 Task: Create a section Agile Artisans and in the section, add a milestone Artificial Intelligence Integration in the project AgileBuddy
Action: Mouse moved to (73, 279)
Screenshot: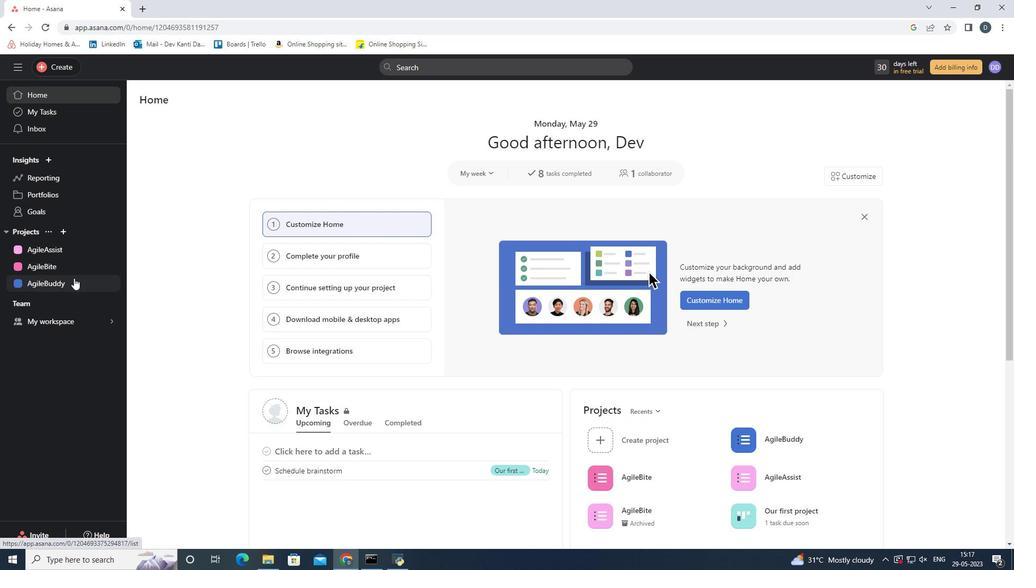 
Action: Mouse pressed left at (73, 279)
Screenshot: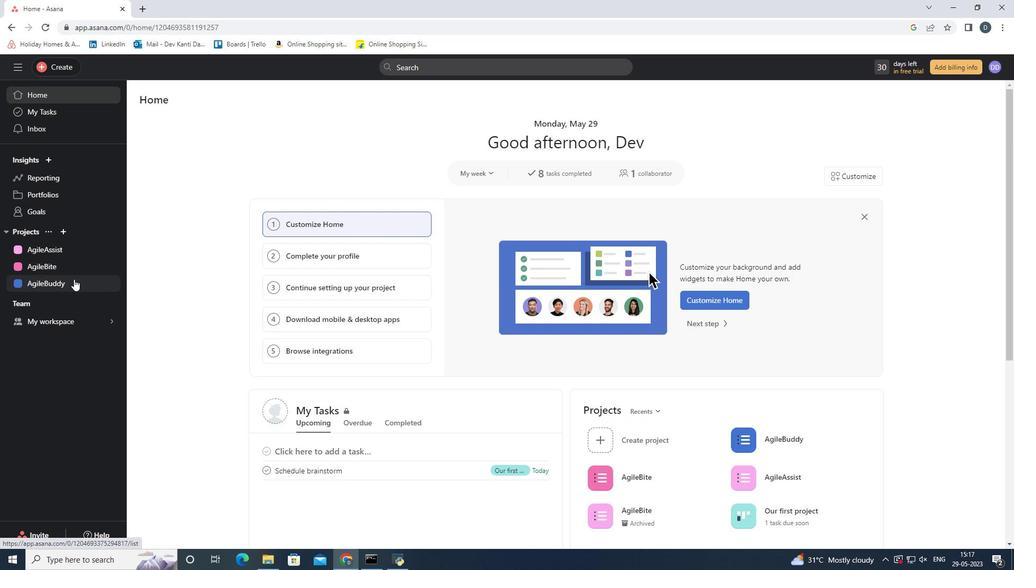 
Action: Mouse moved to (66, 69)
Screenshot: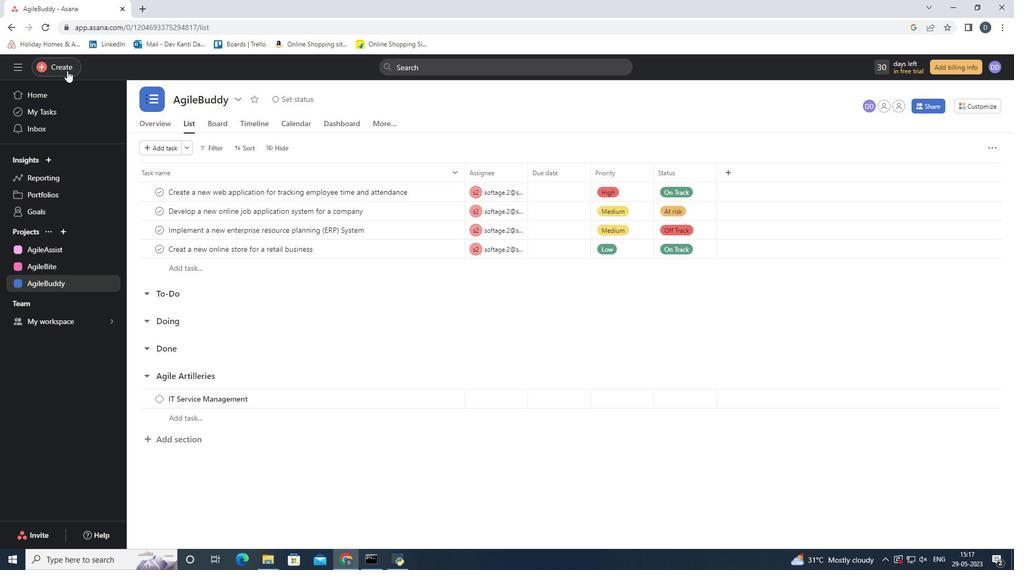
Action: Mouse pressed left at (66, 69)
Screenshot: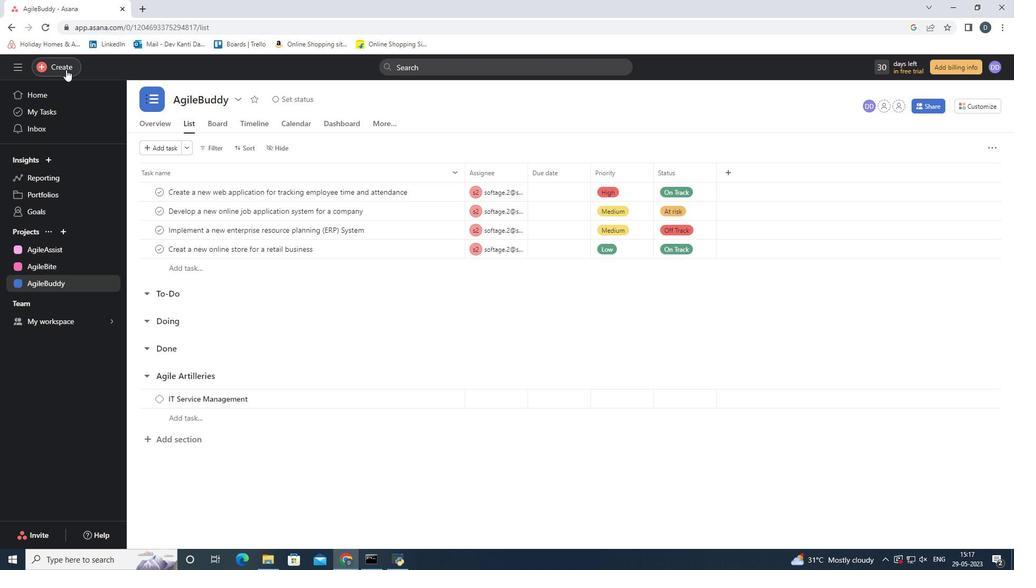 
Action: Mouse moved to (119, 76)
Screenshot: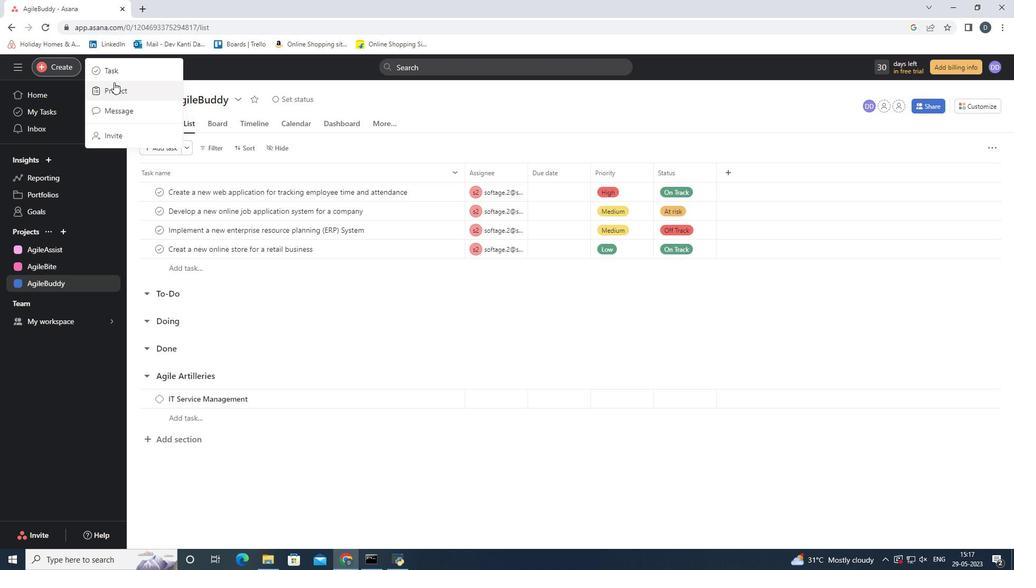 
Action: Mouse pressed left at (119, 76)
Screenshot: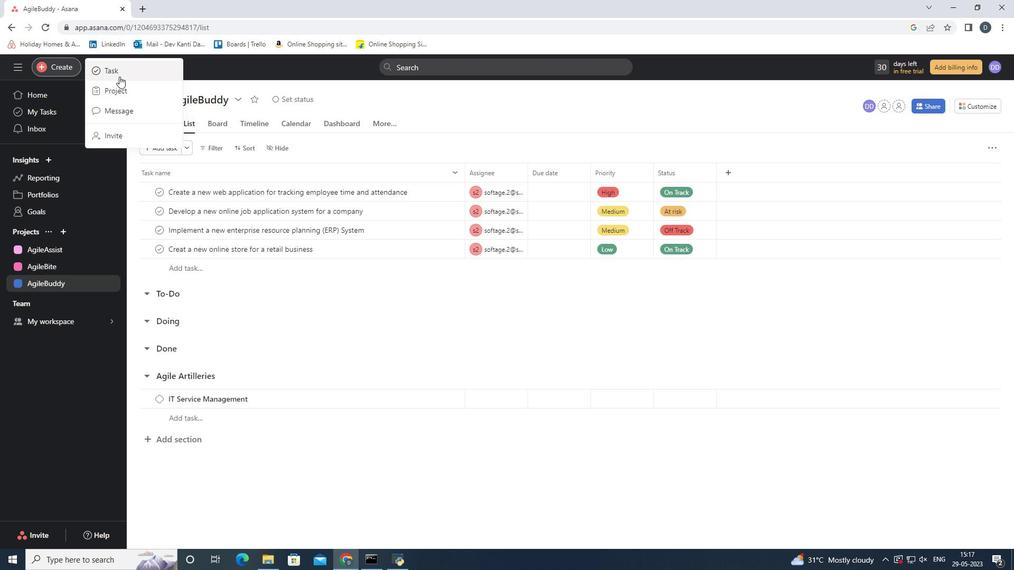 
Action: Mouse moved to (974, 299)
Screenshot: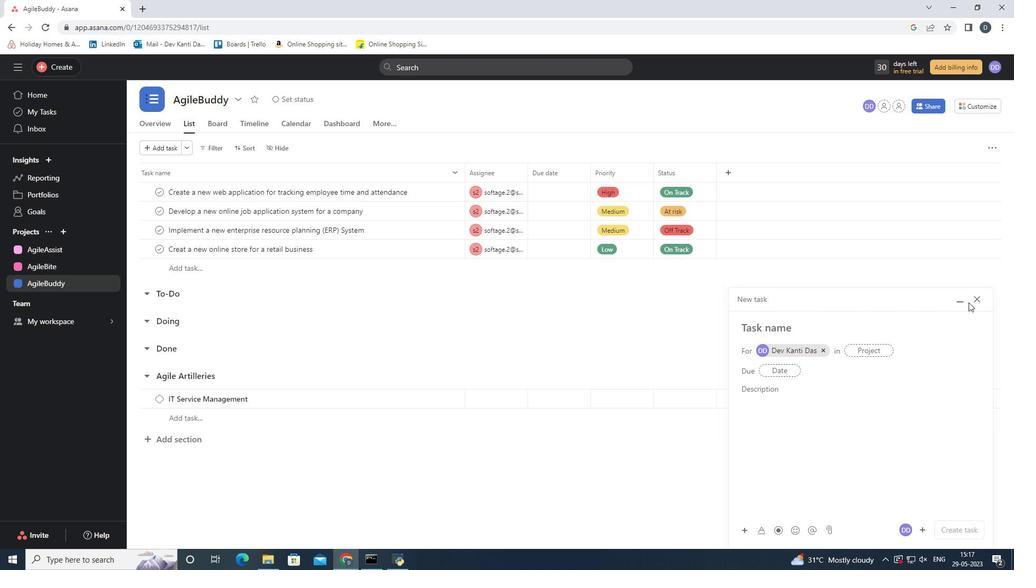 
Action: Mouse pressed left at (974, 299)
Screenshot: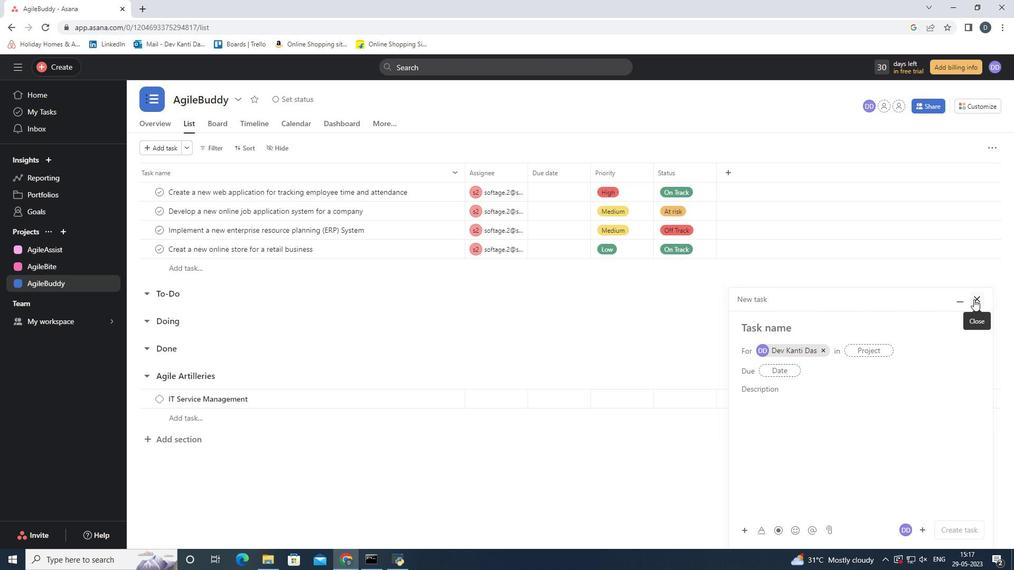 
Action: Mouse moved to (186, 442)
Screenshot: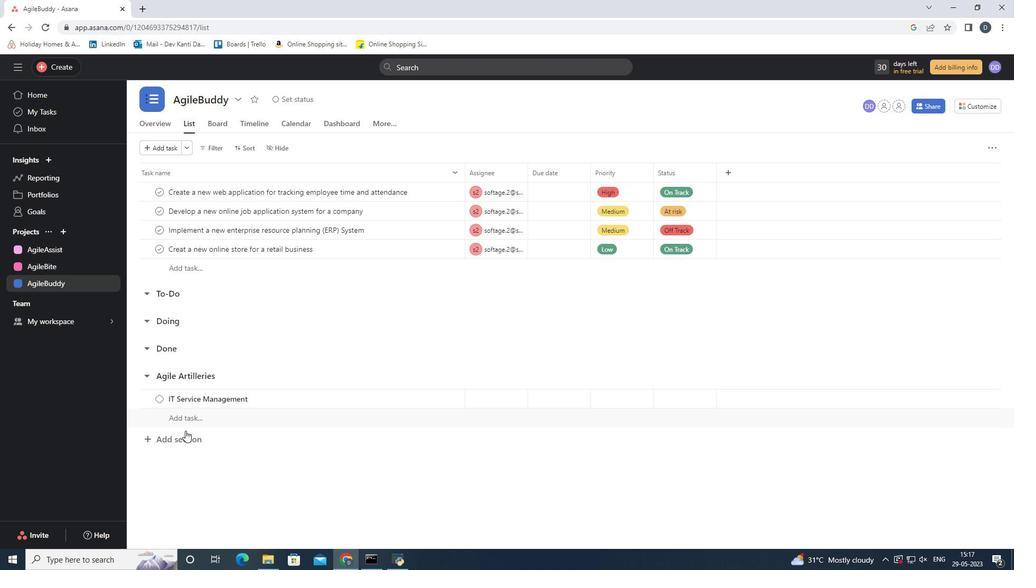 
Action: Mouse pressed left at (186, 442)
Screenshot: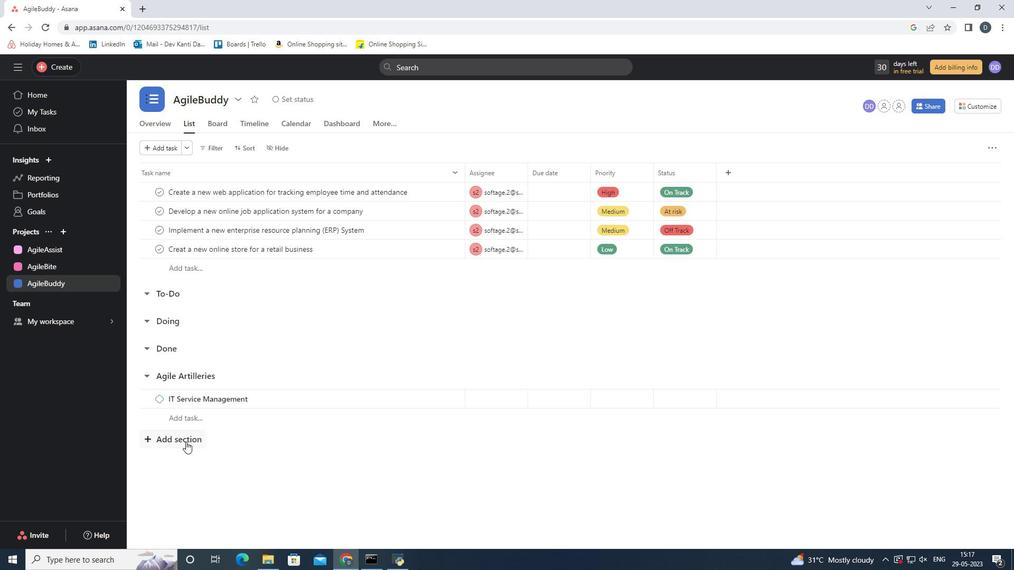 
Action: Key pressed <Key.shift><Key.shift><Key.shift><Key.shift><Key.shift>Agil
Screenshot: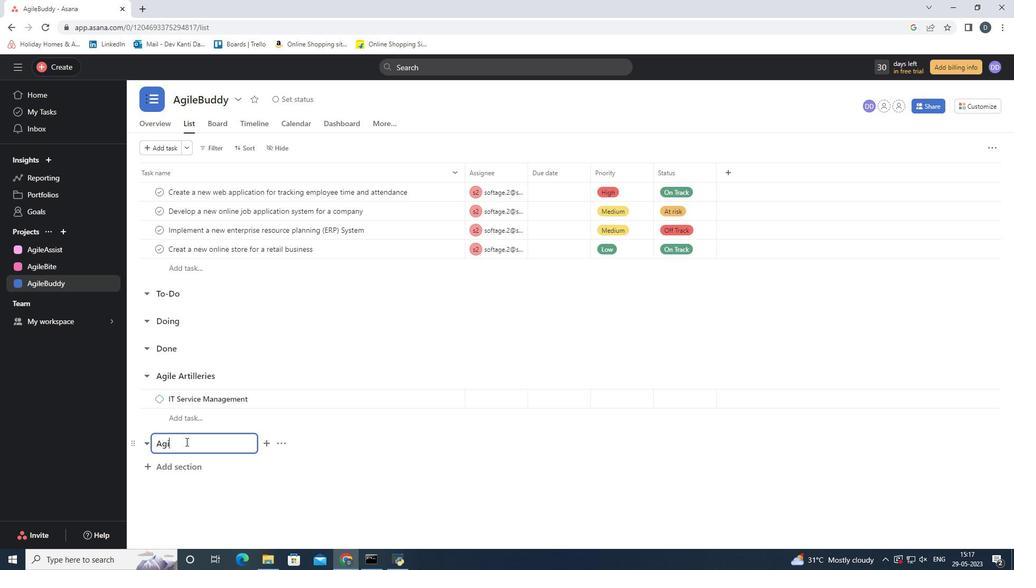 
Action: Mouse moved to (186, 442)
Screenshot: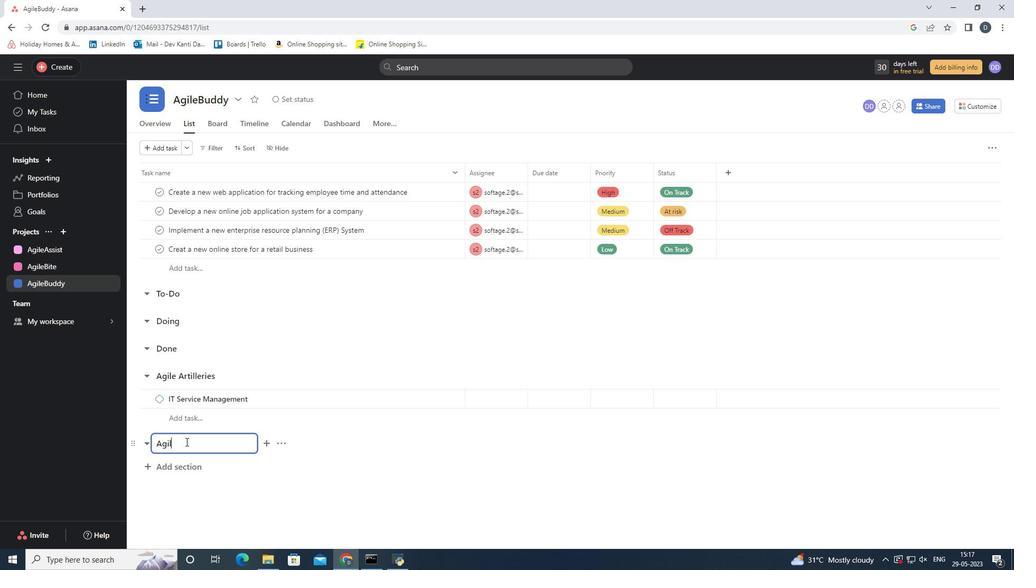 
Action: Key pressed e<Key.space><Key.shift><Key.shift><Key.shift><Key.shift><Key.shift><Key.shift><Key.shift><Key.shift><Key.shift><Key.shift><Key.shift><Key.shift><Key.shift><Key.shift><Key.shift><Key.shift><Key.shift><Key.shift><Key.shift><Key.shift><Key.shift><Key.shift>Art
Screenshot: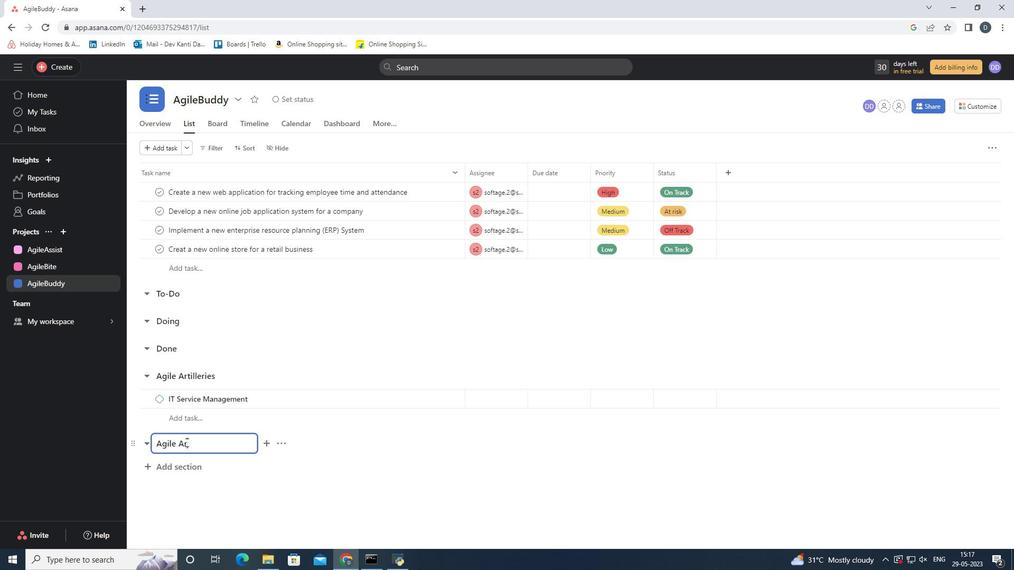 
Action: Mouse moved to (360, 448)
Screenshot: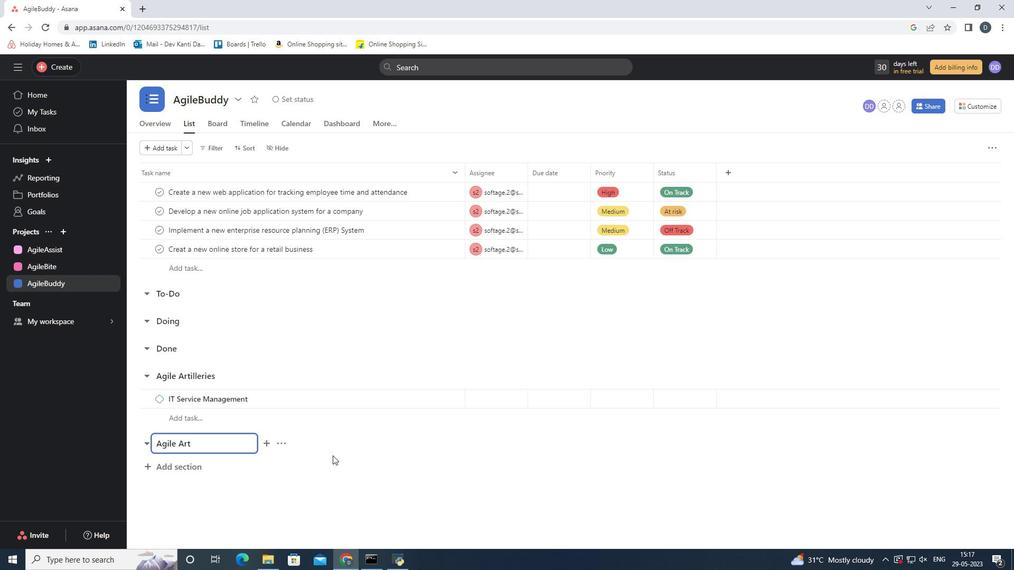 
Action: Key pressed isans
Screenshot: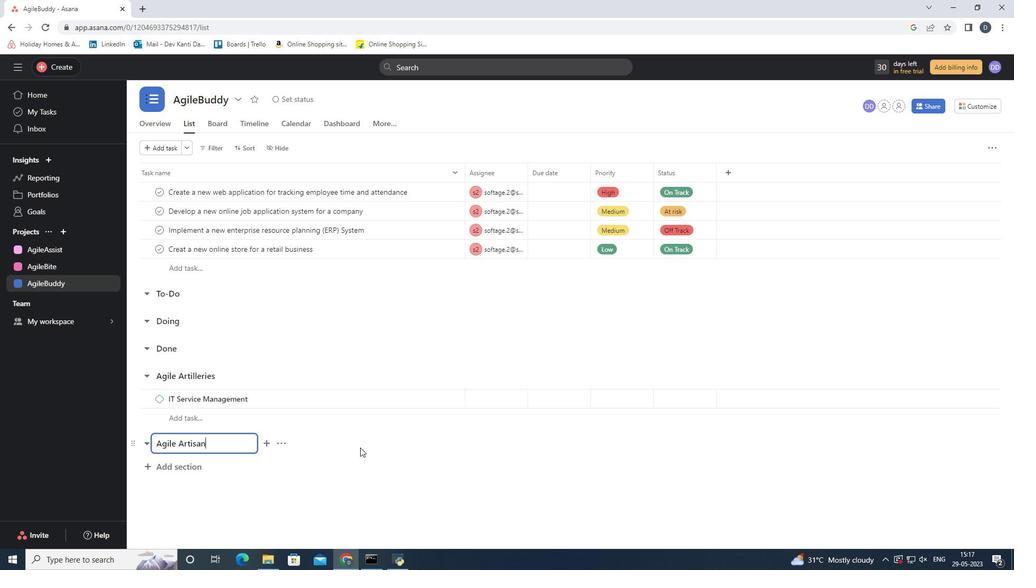 
Action: Mouse moved to (386, 459)
Screenshot: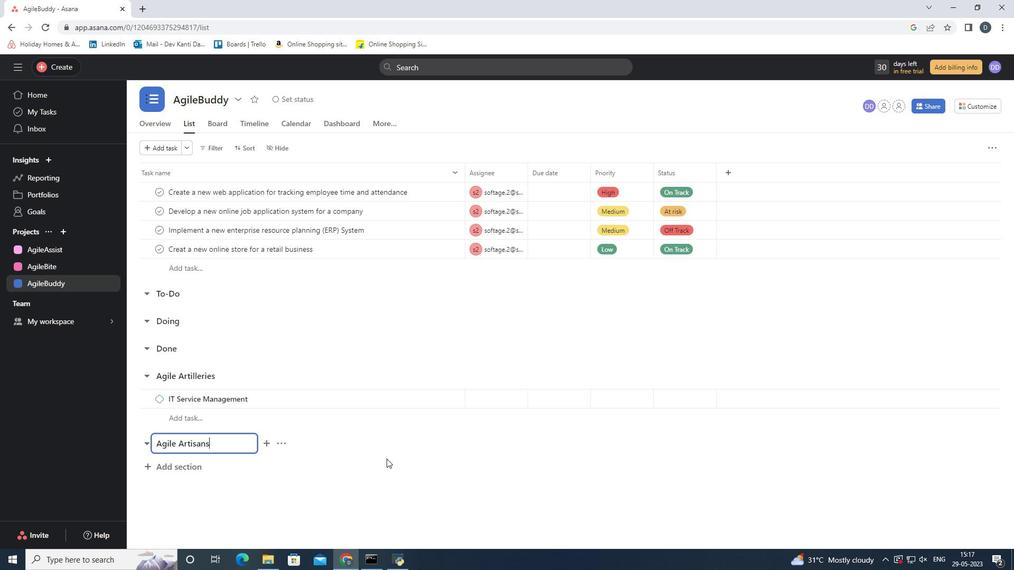 
Action: Mouse pressed left at (386, 459)
Screenshot: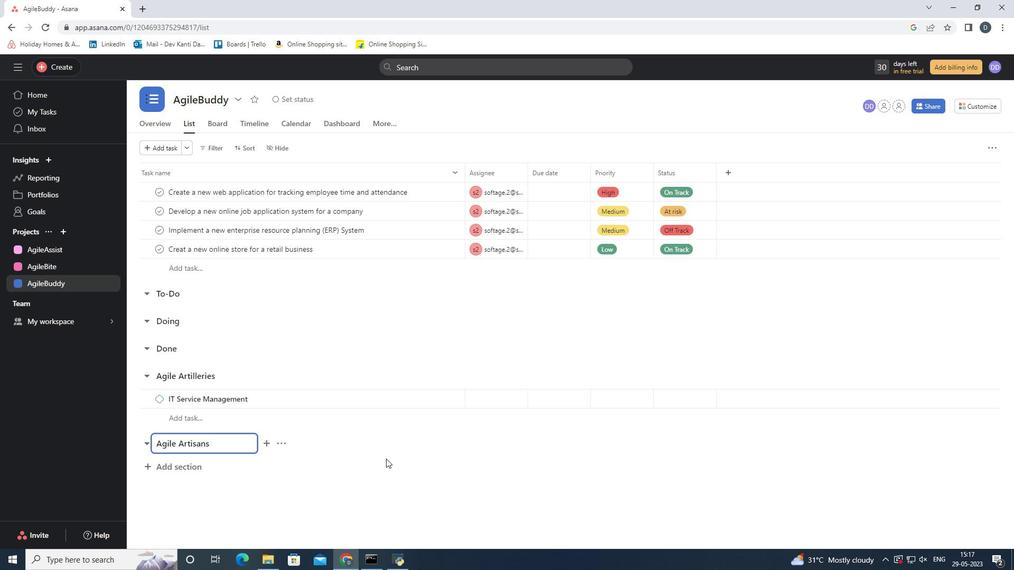 
Action: Mouse moved to (216, 448)
Screenshot: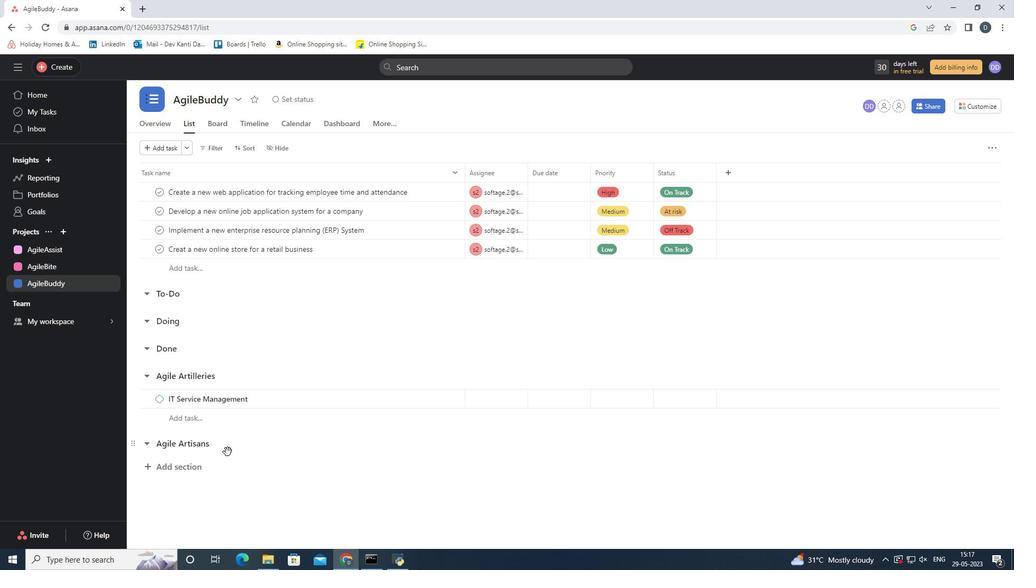 
Action: Mouse pressed left at (216, 448)
Screenshot: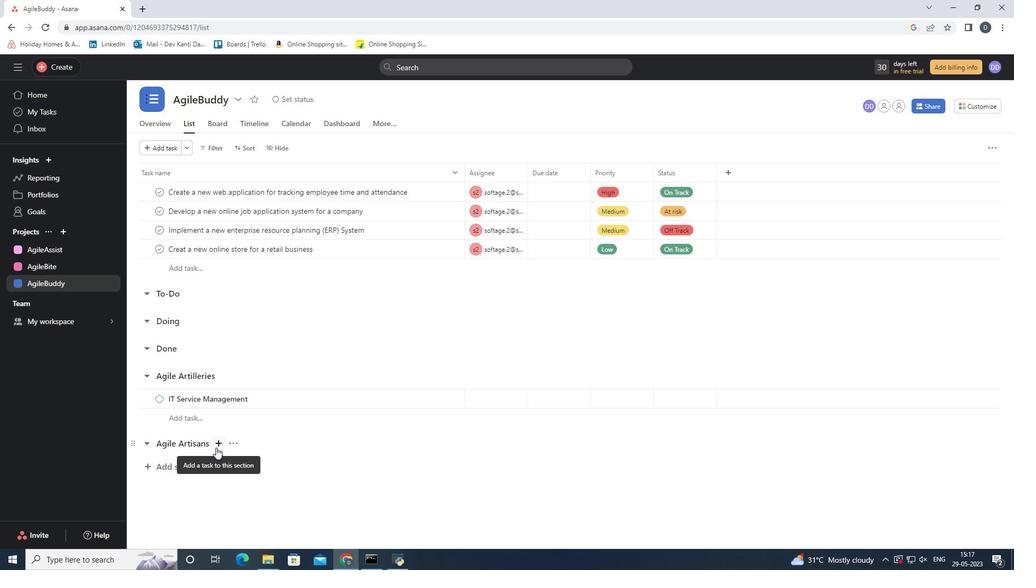 
Action: Mouse moved to (356, 445)
Screenshot: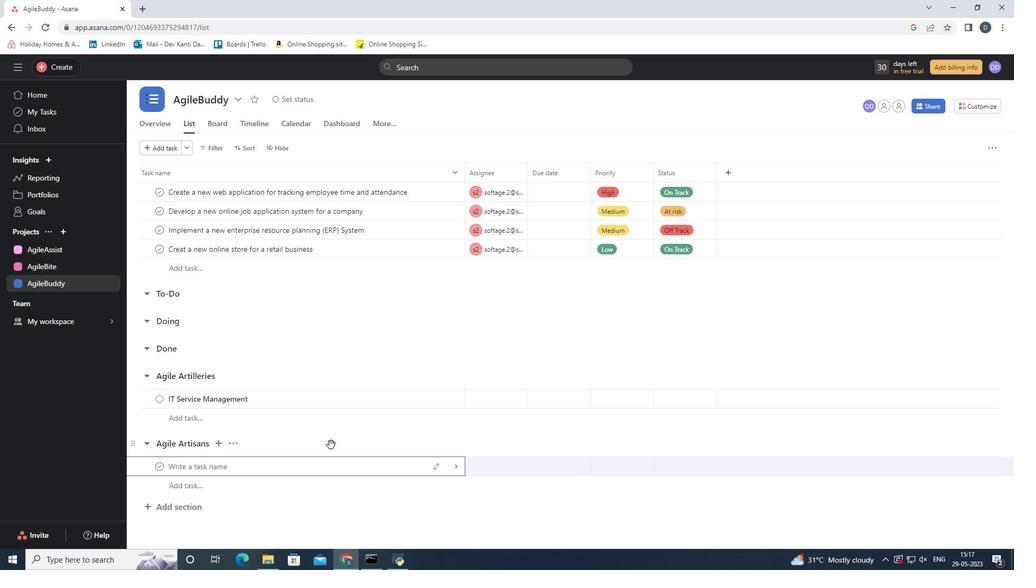 
Action: Key pressed <Key.shift>Artifical<Key.space><Key.backspace><Key.backspace><Key.backspace>ial<Key.space><Key.shift><Key.shift><Key.shift><Key.shift>Intelligence<Key.space><Key.shift_r><Key.shift_r>Integration
Screenshot: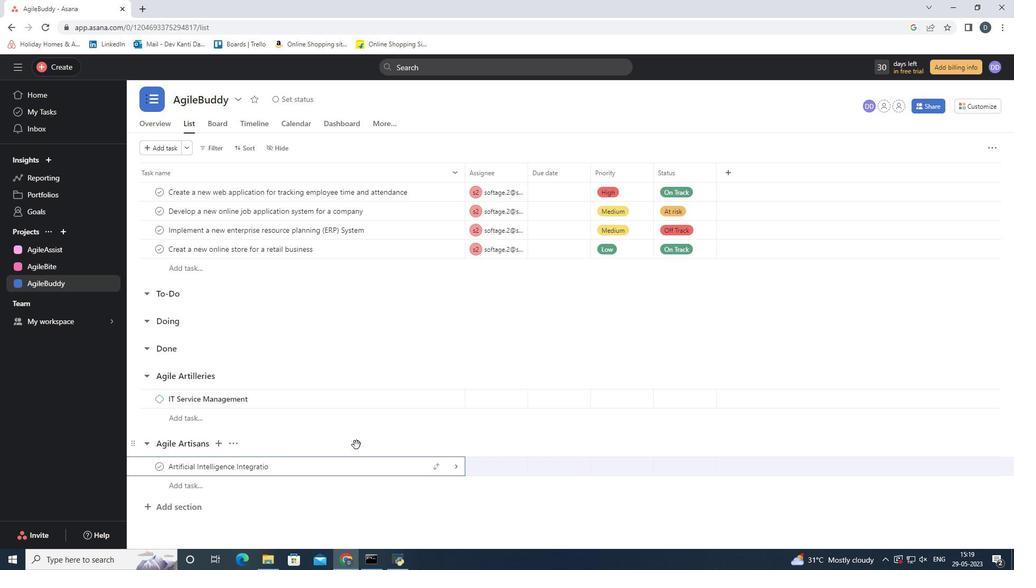 
Action: Mouse moved to (451, 470)
Screenshot: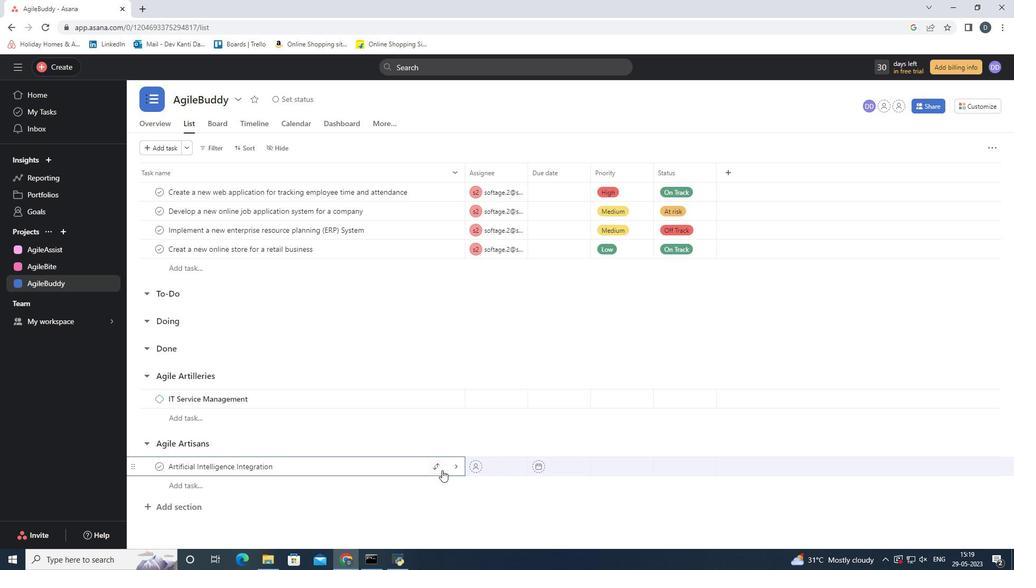 
Action: Mouse pressed left at (451, 470)
Screenshot: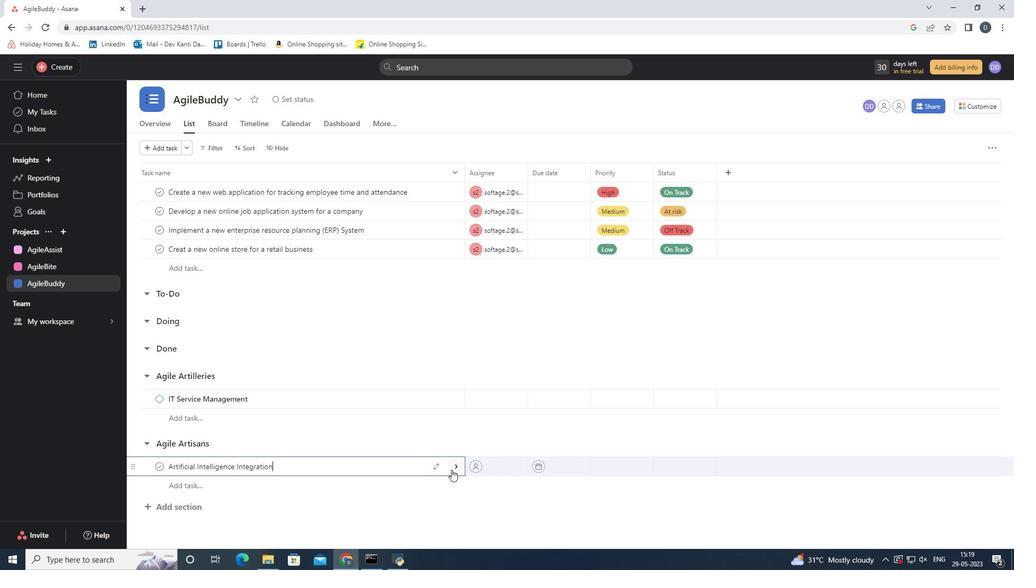 
Action: Mouse moved to (969, 150)
Screenshot: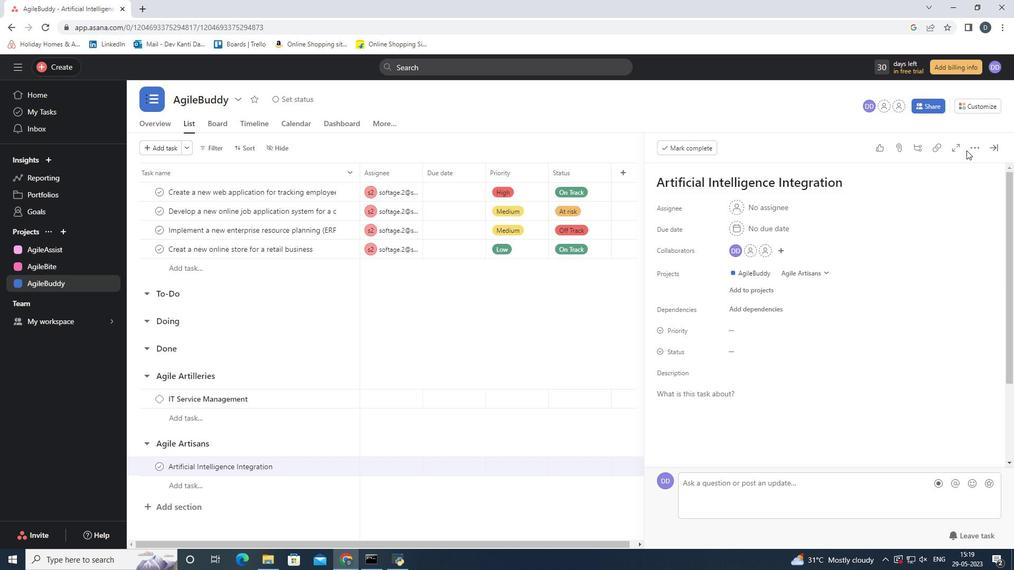 
Action: Mouse pressed left at (969, 150)
Screenshot: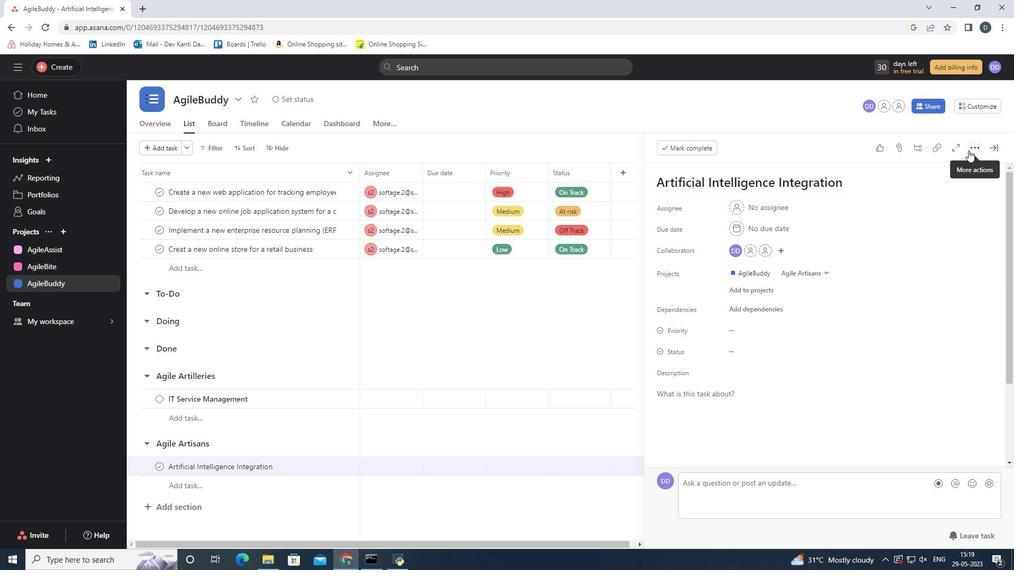 
Action: Mouse moved to (937, 184)
Screenshot: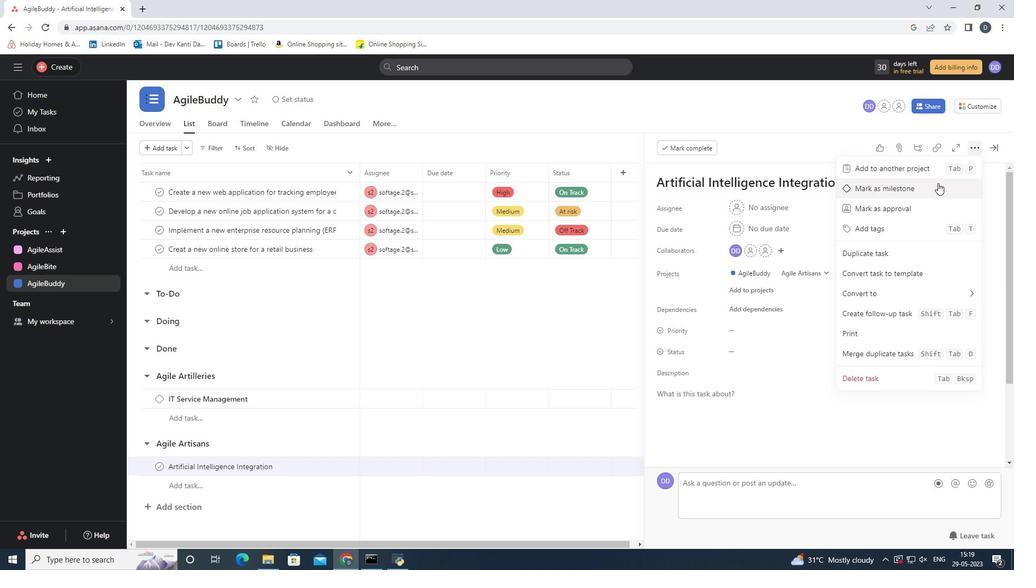 
Action: Mouse pressed left at (937, 184)
Screenshot: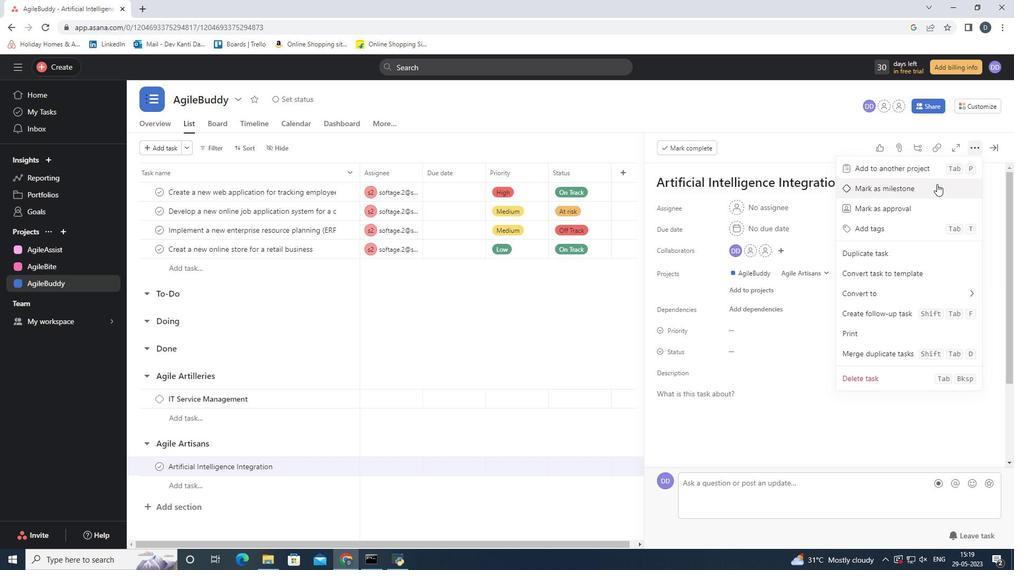 
Action: Mouse moved to (993, 147)
Screenshot: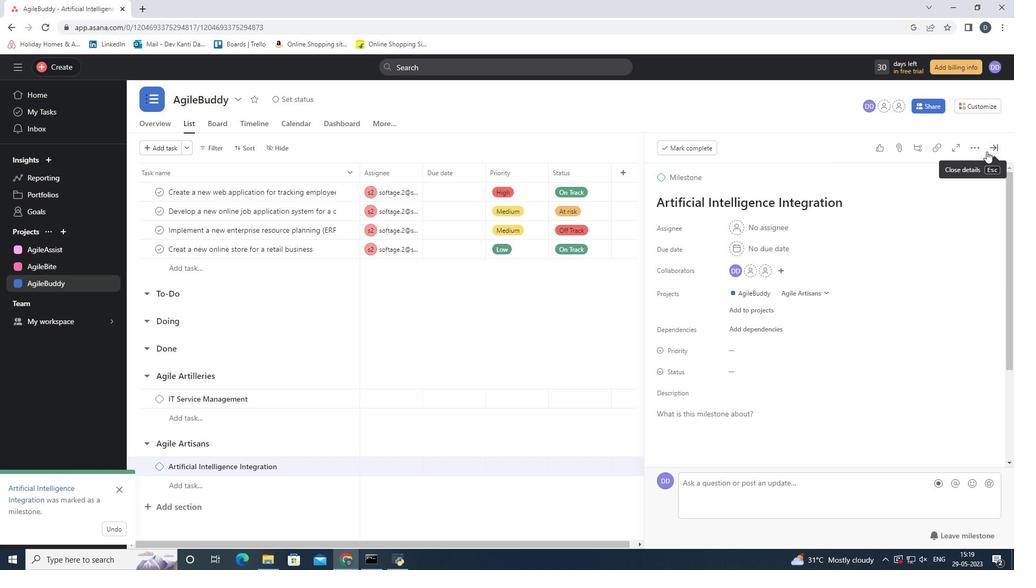 
Action: Mouse pressed left at (993, 147)
Screenshot: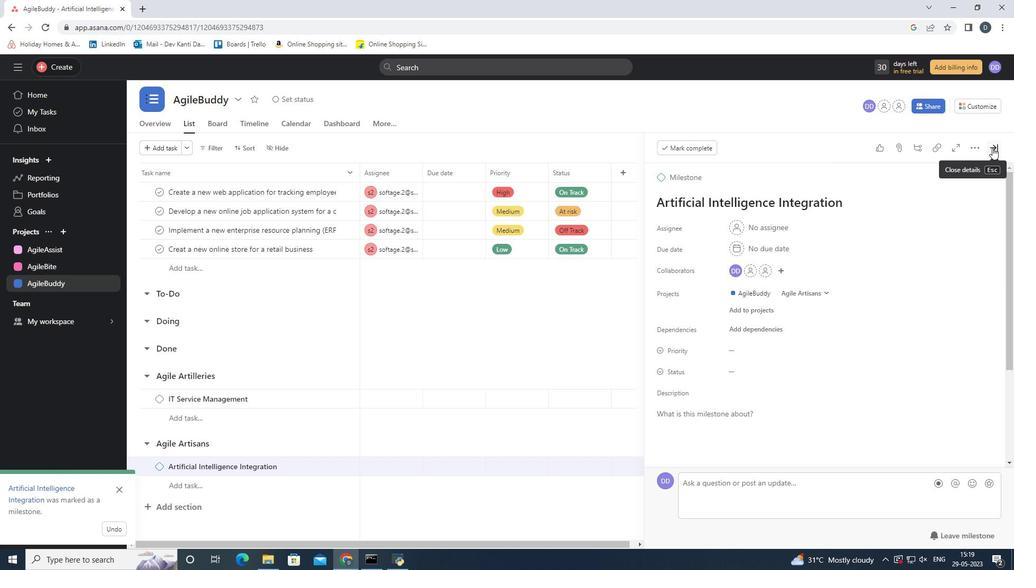 
Action: Mouse moved to (119, 487)
Screenshot: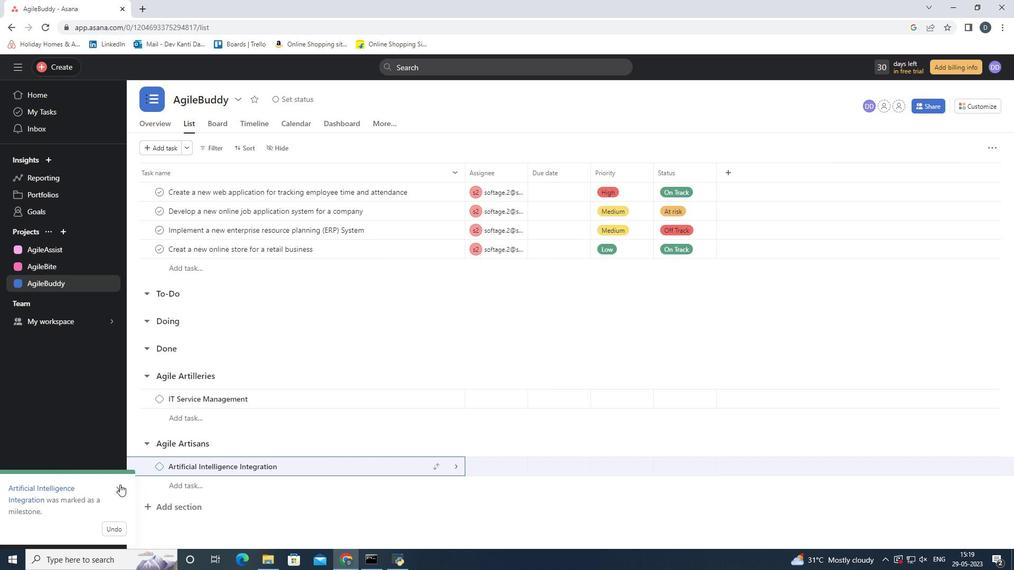 
Action: Mouse pressed left at (119, 487)
Screenshot: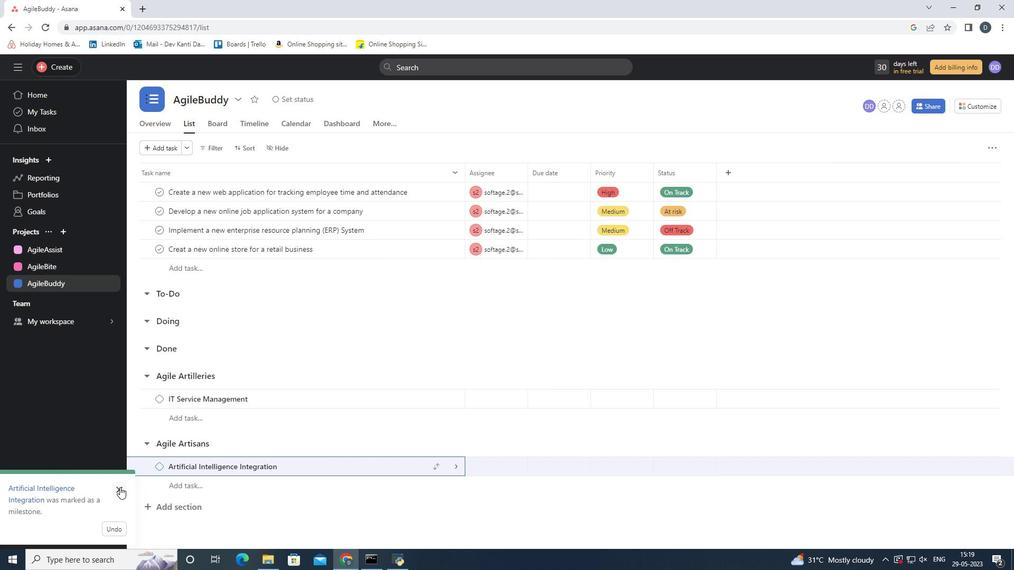 
Action: Mouse moved to (513, 440)
Screenshot: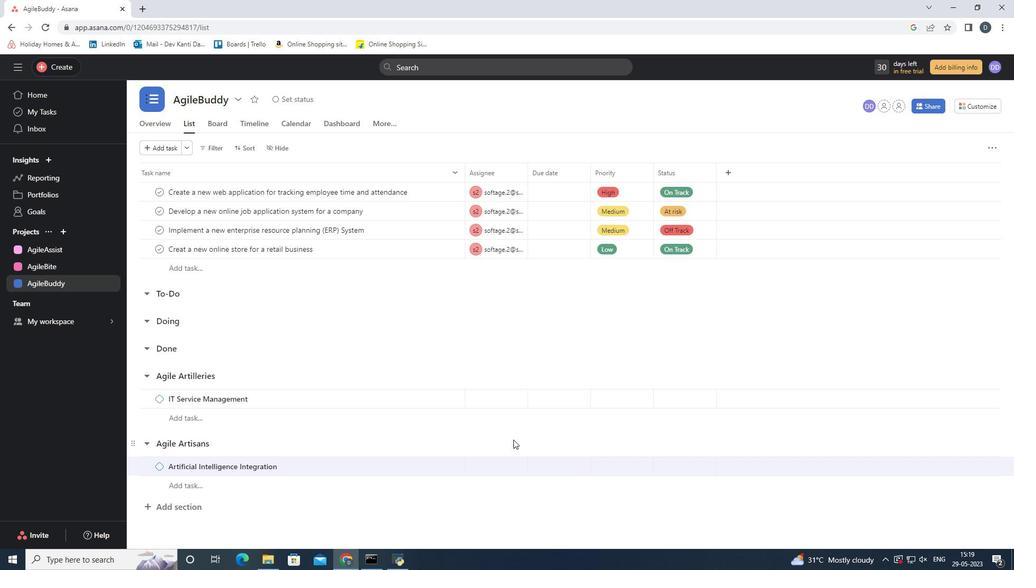
